 Task: In the  document bunjee.doc ,align picture to the 'center'. Insert word art below the picture and give heading  'Bunjee Black with white outline'
Action: Mouse moved to (281, 169)
Screenshot: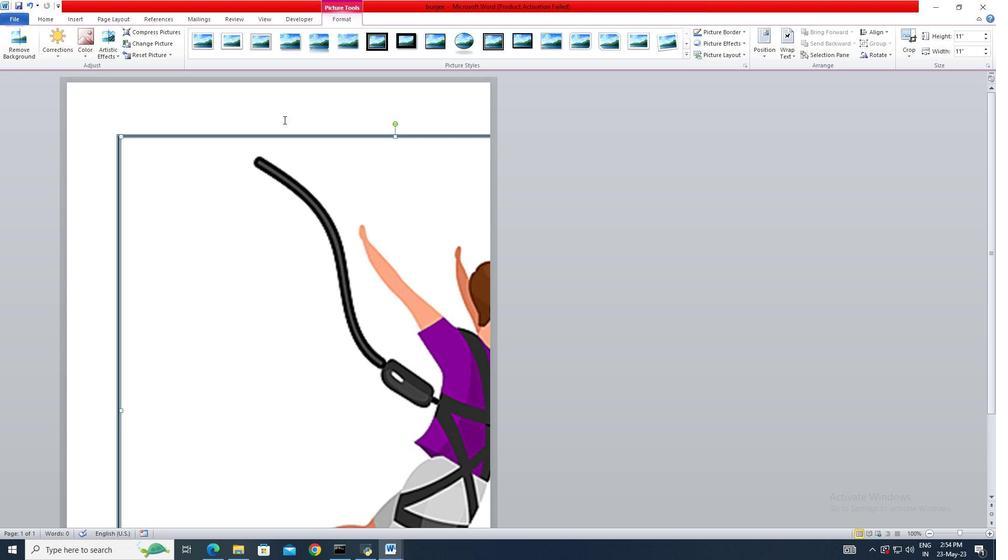 
Action: Mouse pressed left at (281, 169)
Screenshot: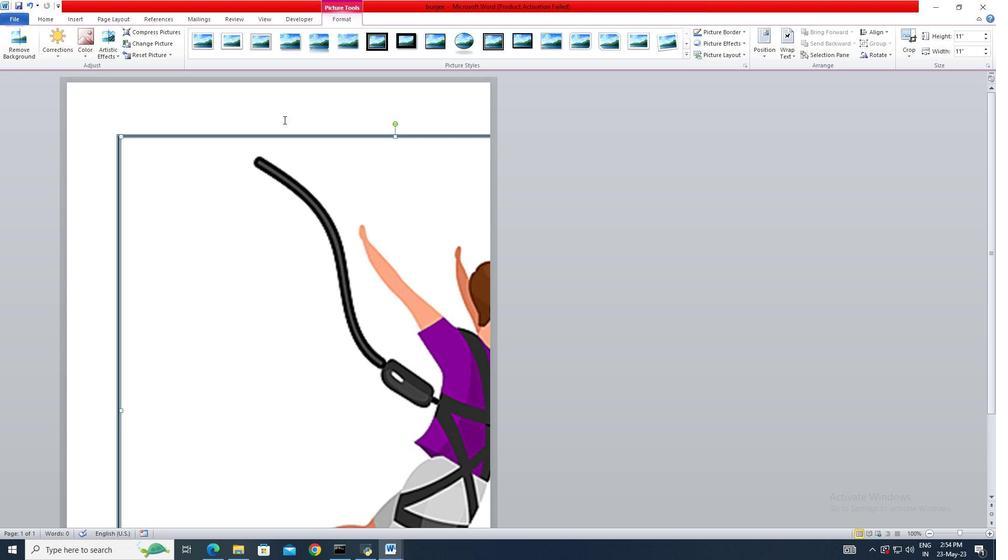 
Action: Mouse moved to (285, 191)
Screenshot: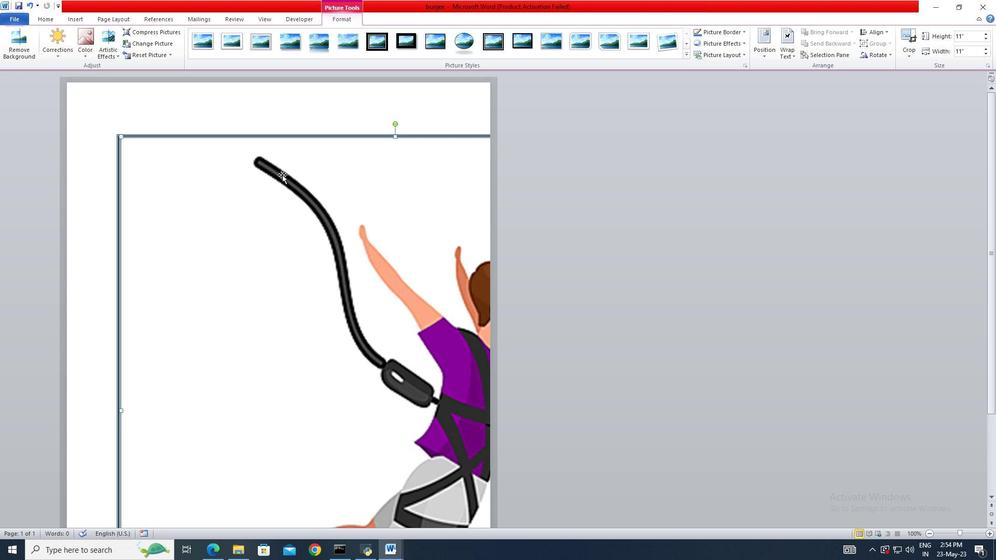 
Action: Mouse pressed left at (285, 191)
Screenshot: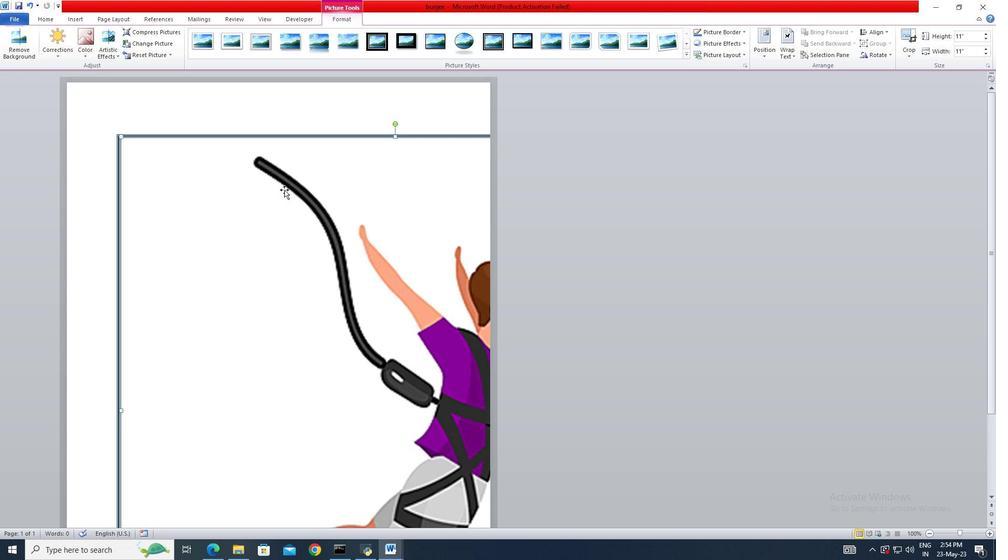 
Action: Mouse moved to (56, 22)
Screenshot: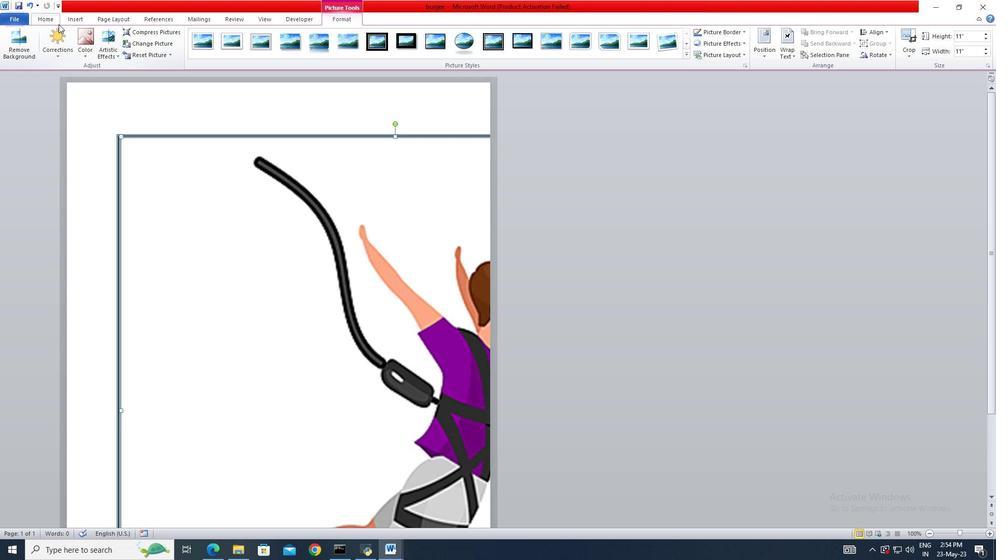 
Action: Mouse pressed left at (56, 22)
Screenshot: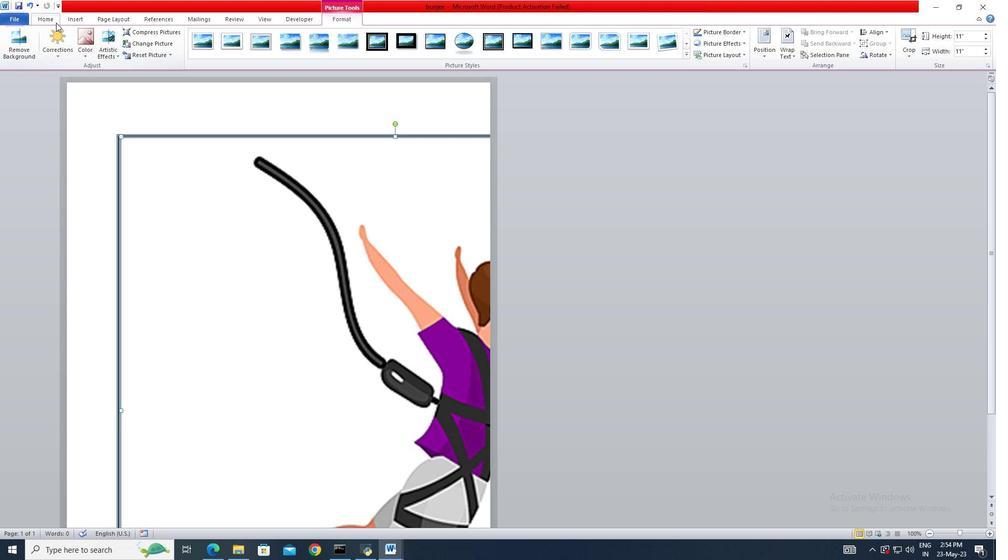 
Action: Mouse moved to (233, 51)
Screenshot: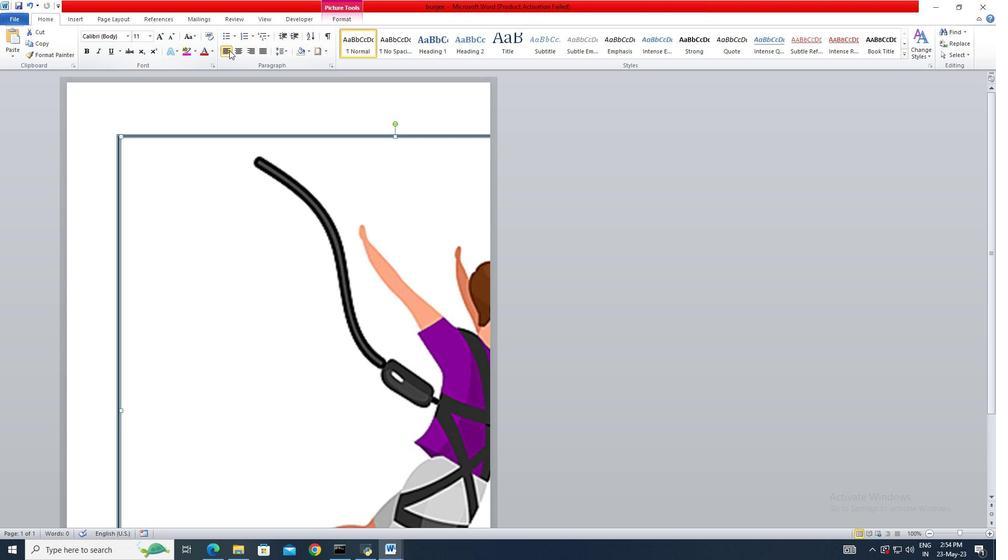 
Action: Mouse pressed left at (233, 51)
Screenshot: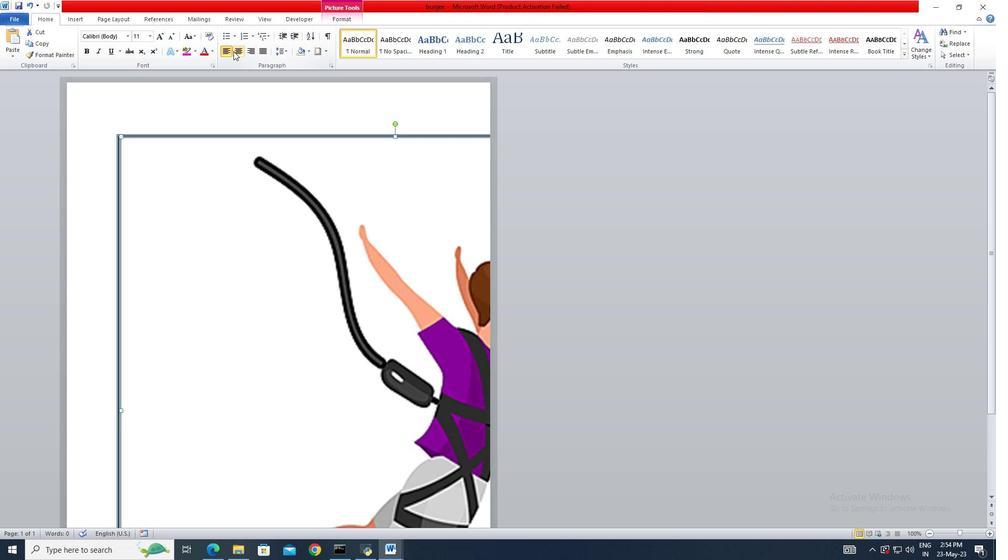 
Action: Mouse moved to (78, 17)
Screenshot: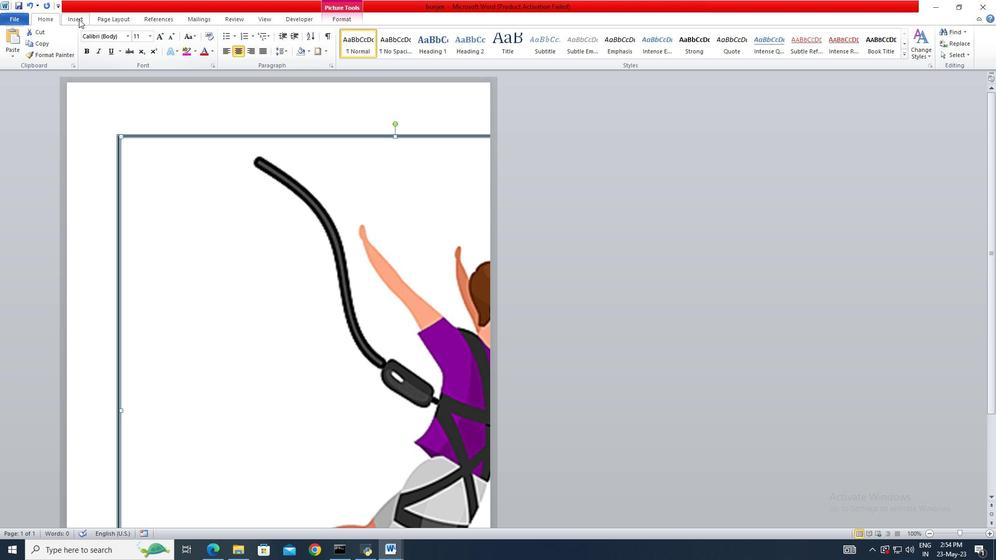 
Action: Mouse pressed left at (78, 17)
Screenshot: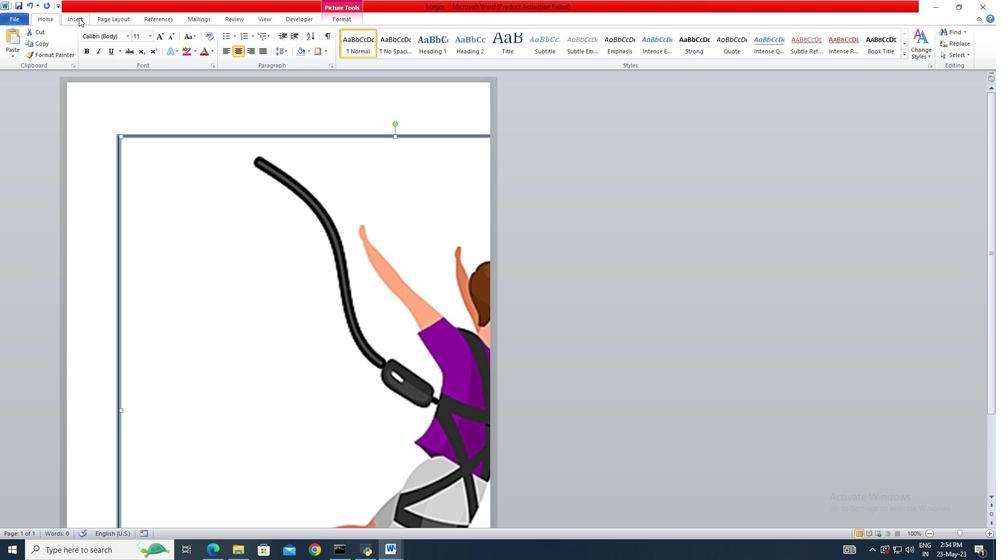 
Action: Mouse moved to (478, 49)
Screenshot: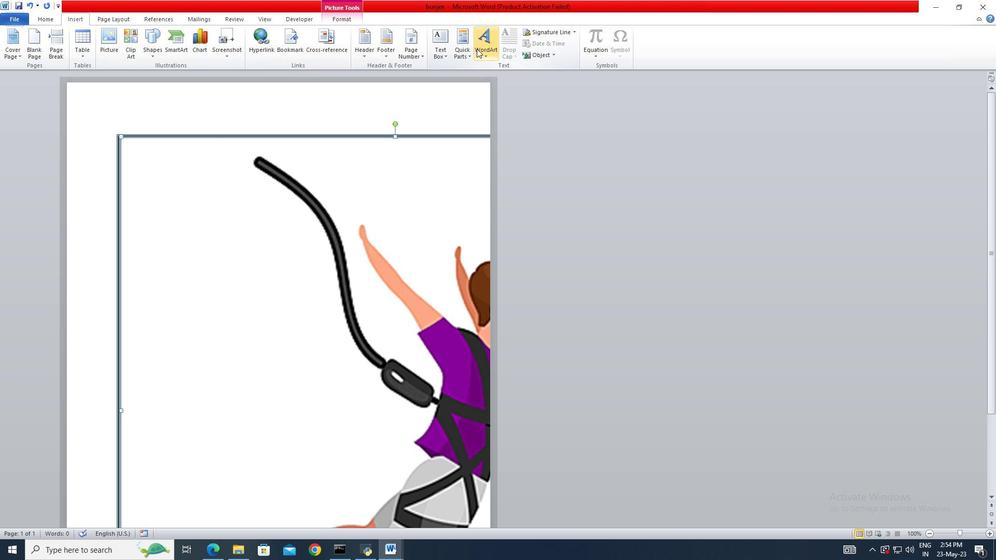 
Action: Mouse pressed left at (478, 49)
Screenshot: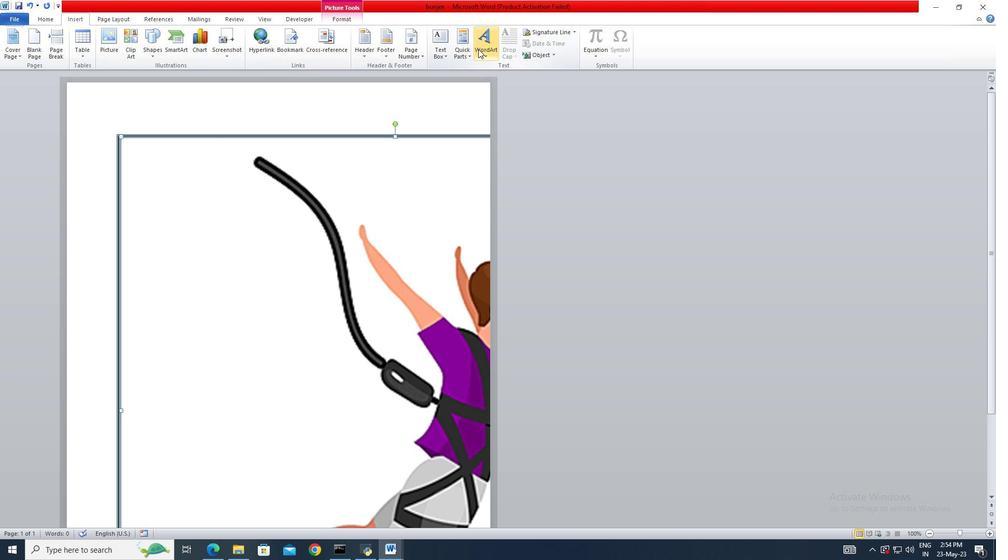 
Action: Mouse moved to (551, 153)
Screenshot: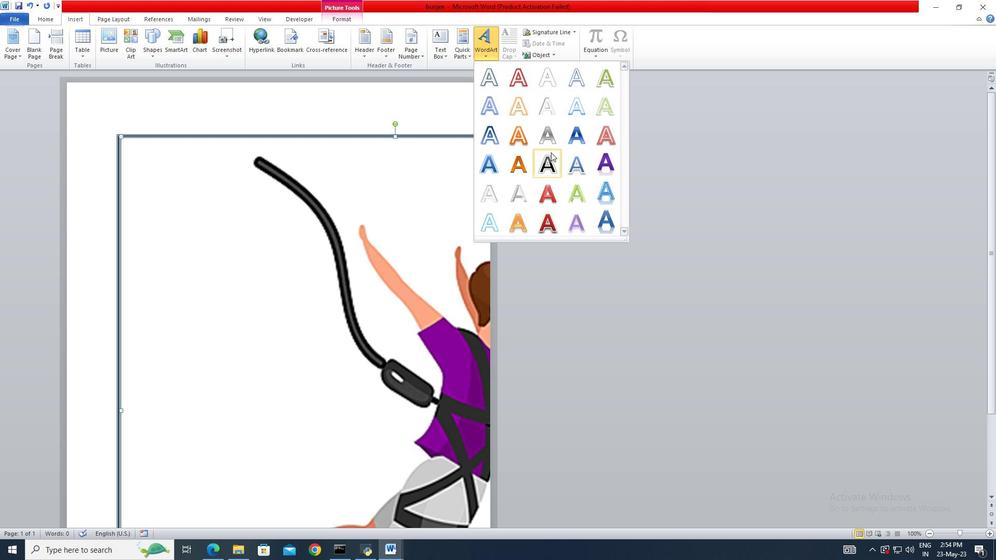 
Action: Mouse pressed left at (551, 153)
Screenshot: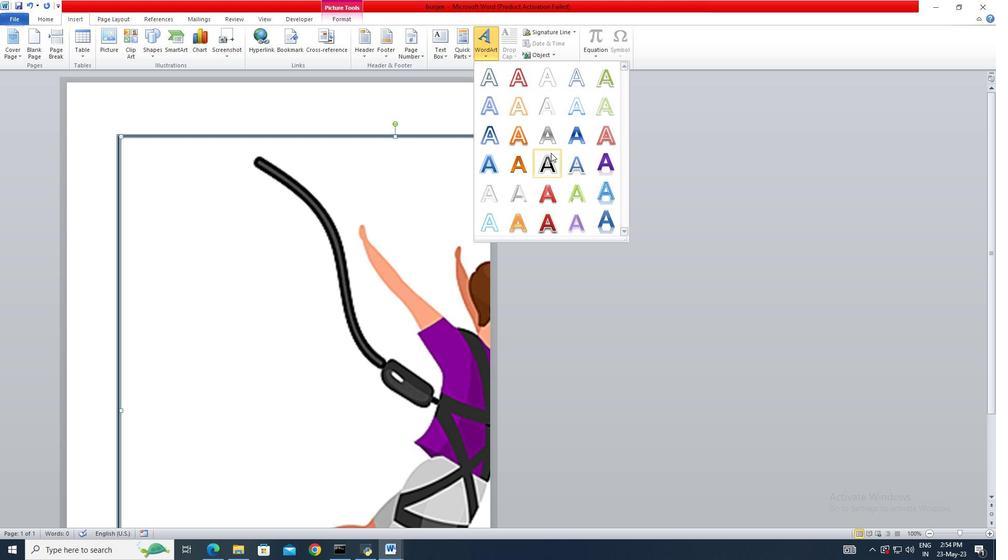 
Action: Key pressed <Key.shift>Bunjee
Screenshot: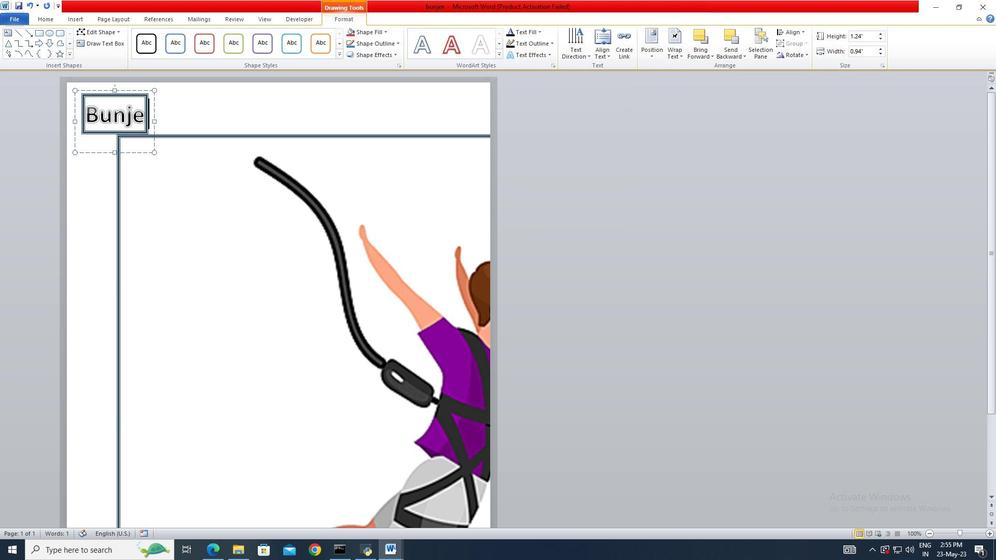 
Action: Mouse moved to (321, 112)
Screenshot: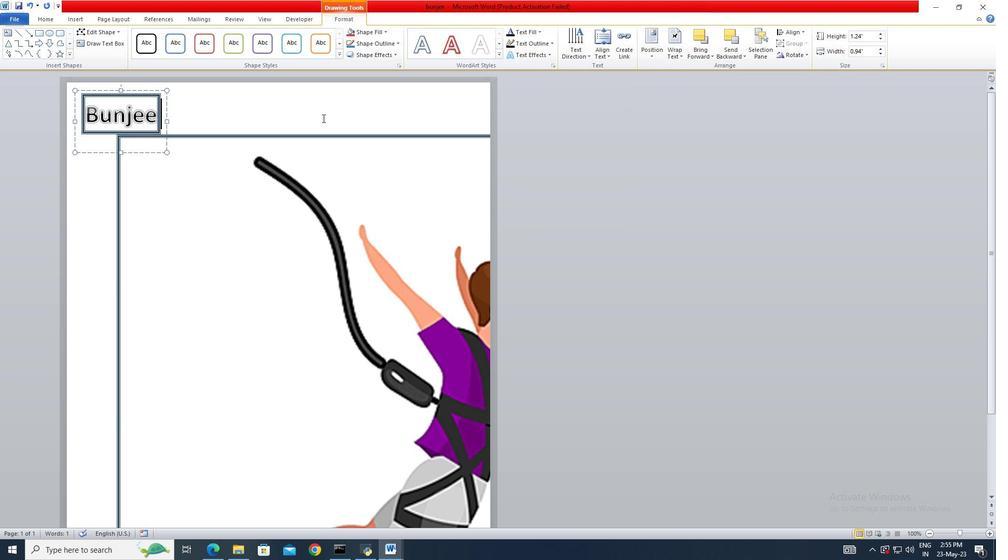 
Action: Mouse pressed left at (321, 112)
Screenshot: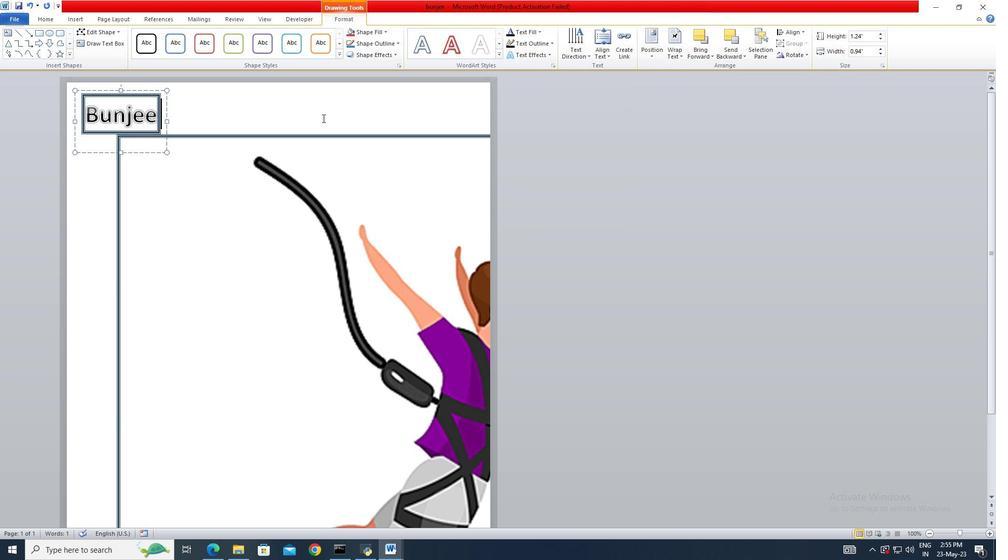 
